 Task: Set the organization email for the organization "Mark56771" to "mark8@gmail.com".
Action: Mouse moved to (670, 227)
Screenshot: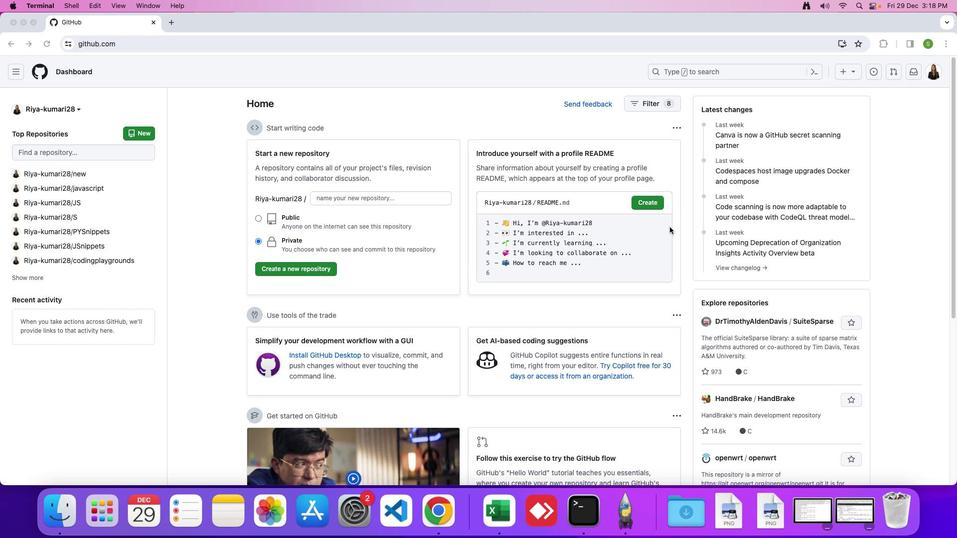 
Action: Mouse scrolled (670, 227) with delta (0, 0)
Screenshot: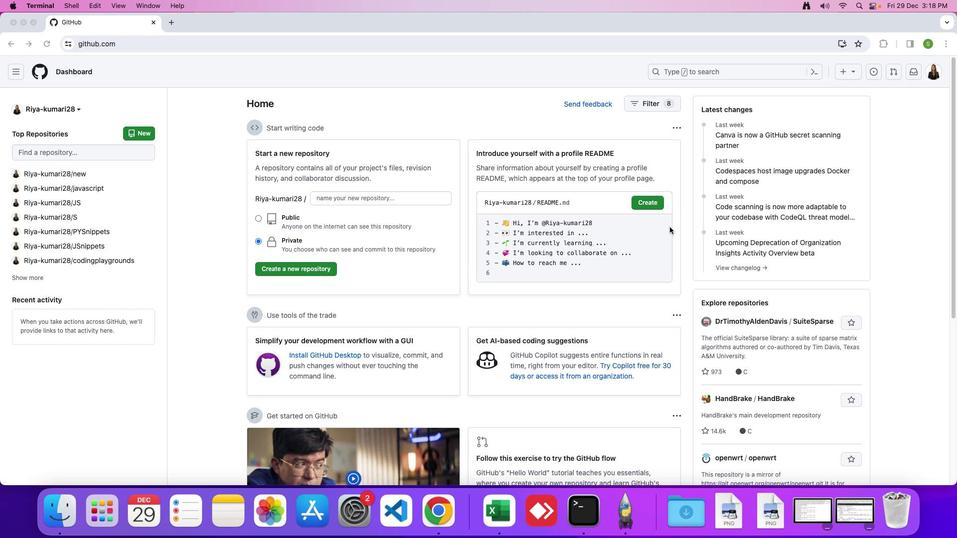 
Action: Mouse scrolled (670, 227) with delta (0, 0)
Screenshot: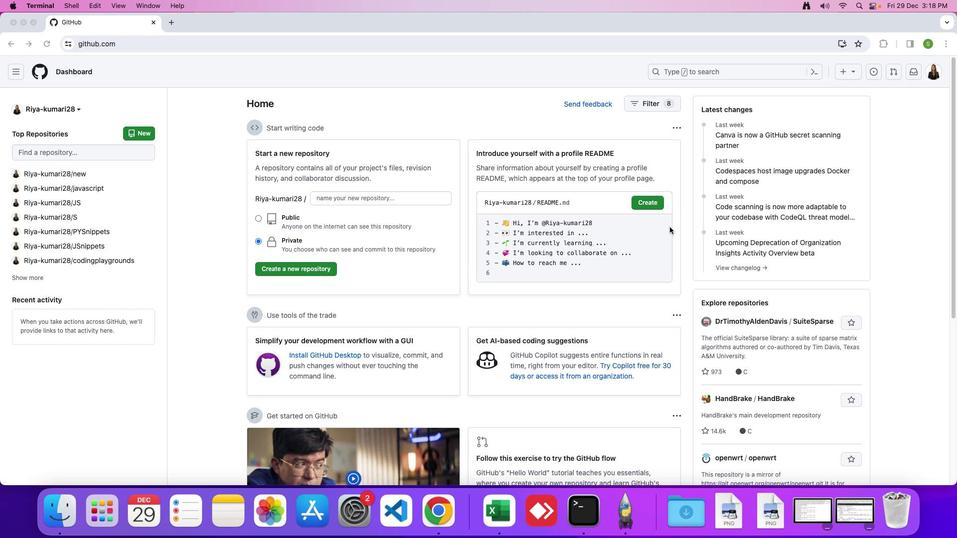 
Action: Mouse scrolled (670, 227) with delta (0, 0)
Screenshot: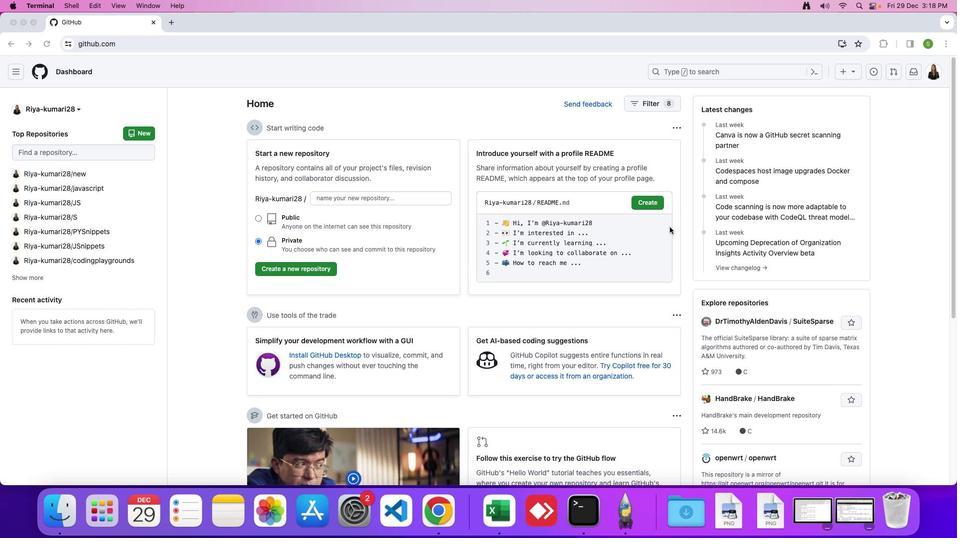 
Action: Mouse scrolled (670, 227) with delta (0, 0)
Screenshot: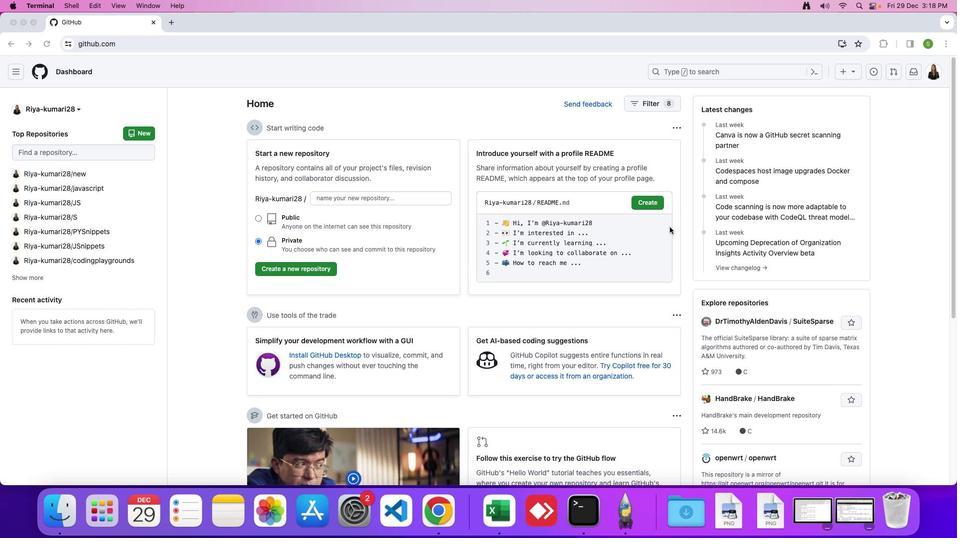 
Action: Mouse moved to (927, 70)
Screenshot: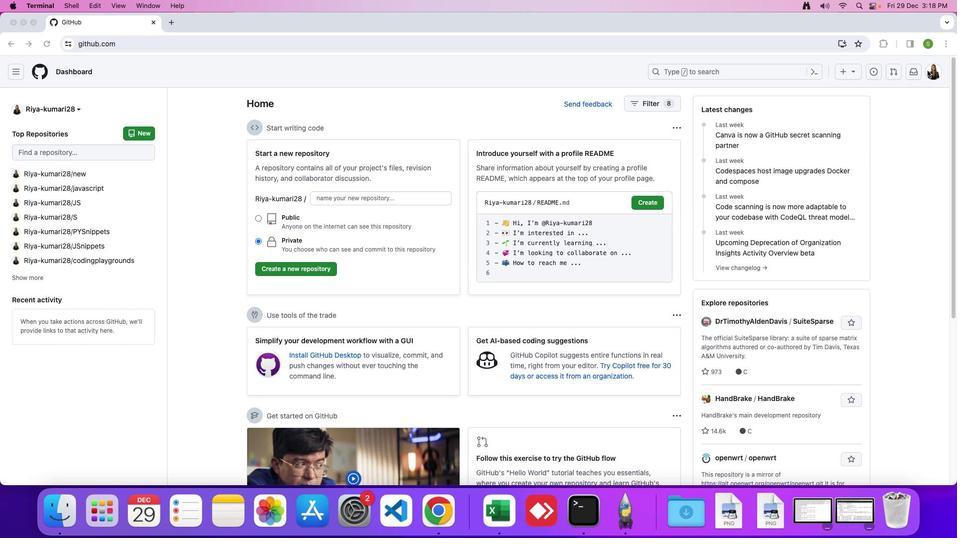 
Action: Mouse pressed left at (927, 70)
Screenshot: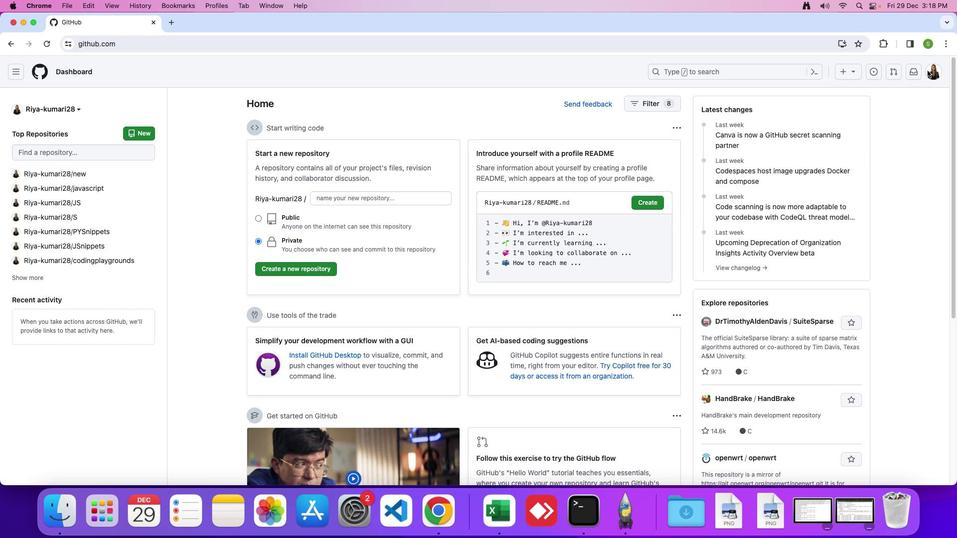 
Action: Mouse moved to (929, 69)
Screenshot: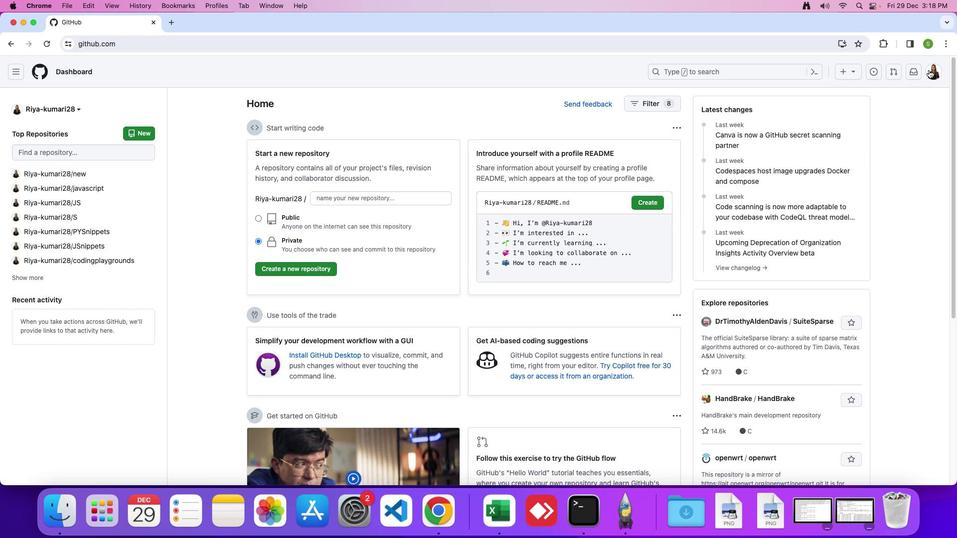
Action: Mouse pressed left at (929, 69)
Screenshot: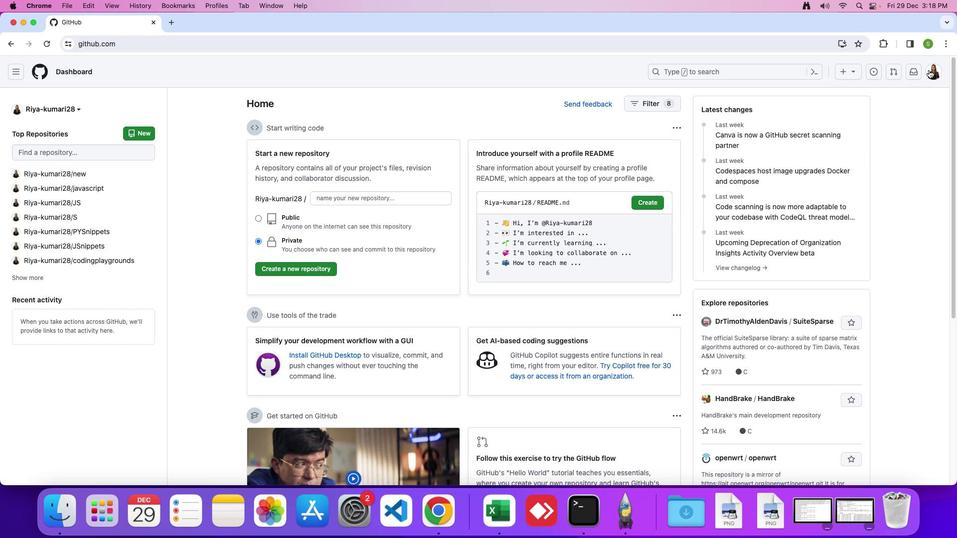 
Action: Mouse moved to (878, 192)
Screenshot: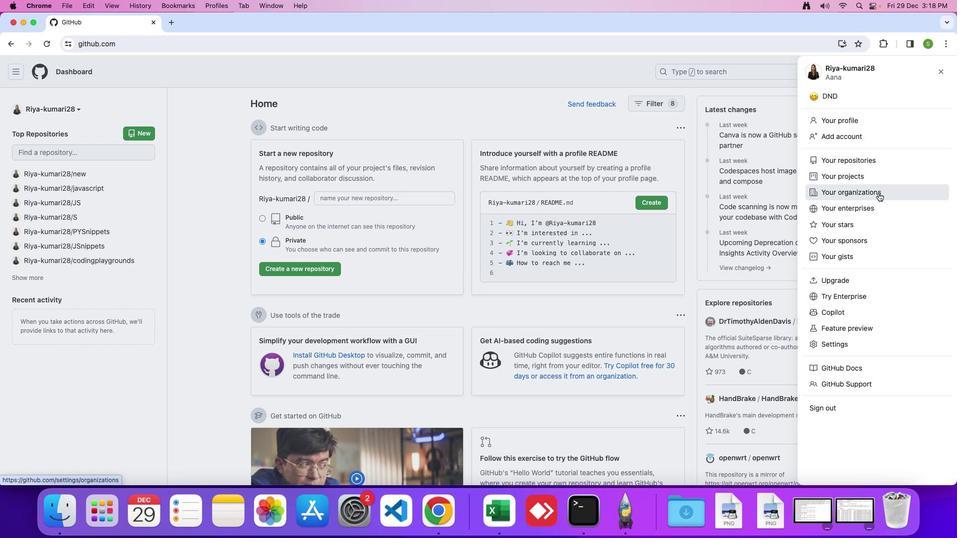 
Action: Mouse pressed left at (878, 192)
Screenshot: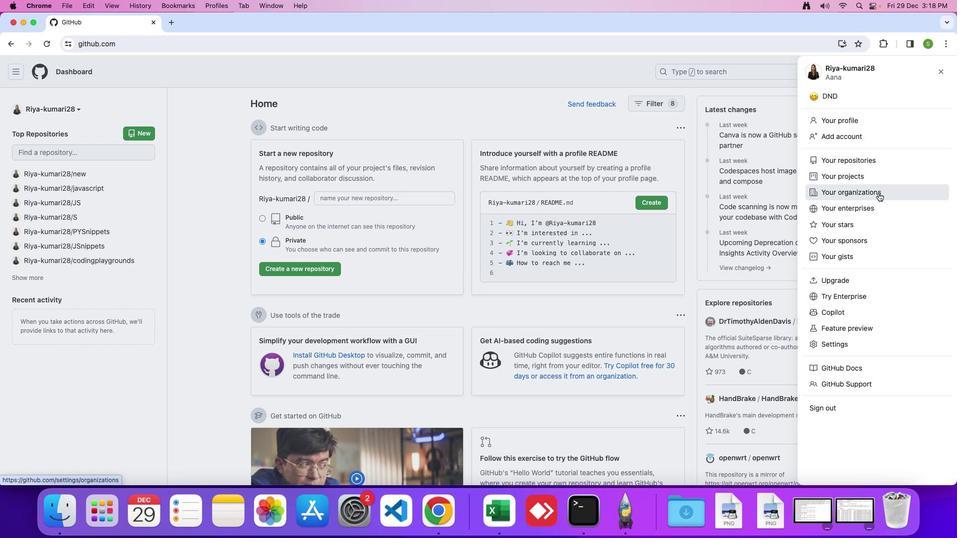 
Action: Mouse moved to (722, 203)
Screenshot: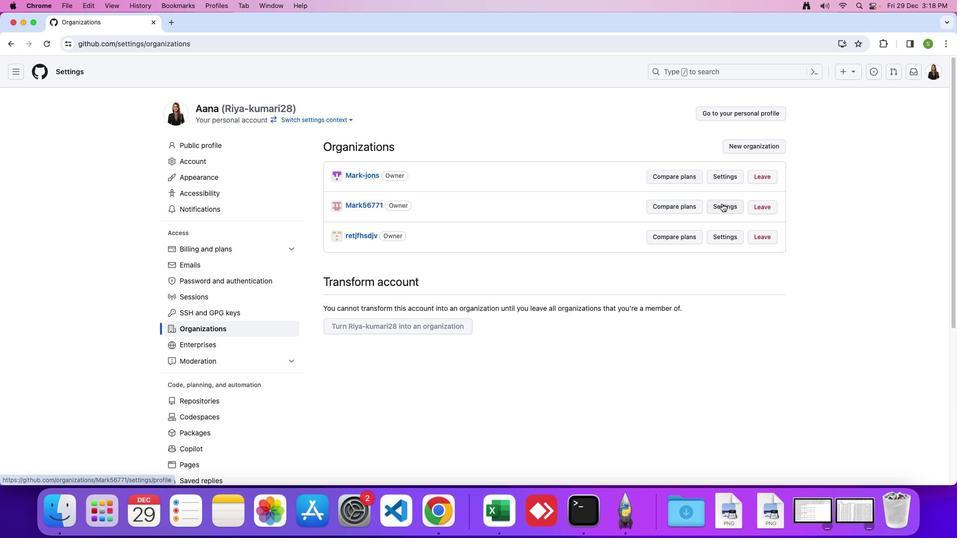 
Action: Mouse pressed left at (722, 203)
Screenshot: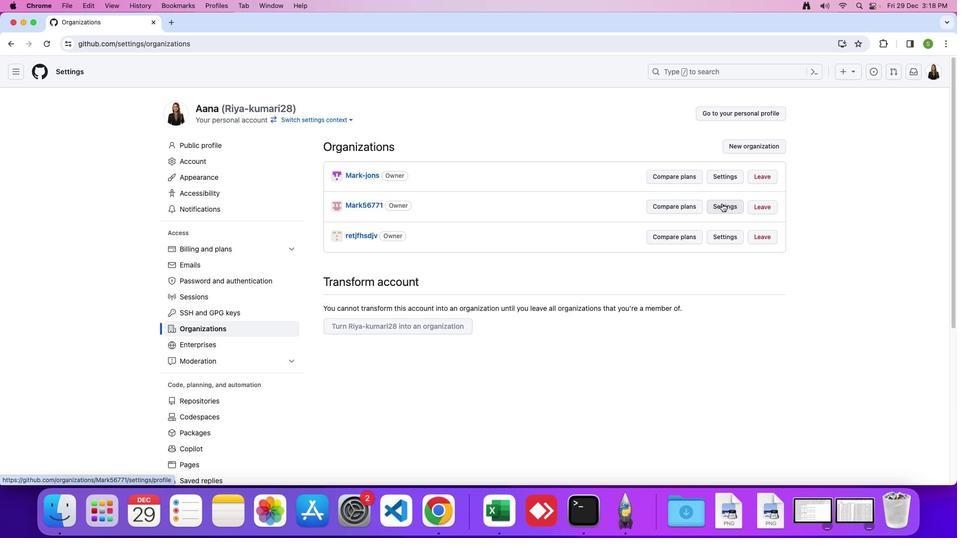 
Action: Mouse moved to (465, 243)
Screenshot: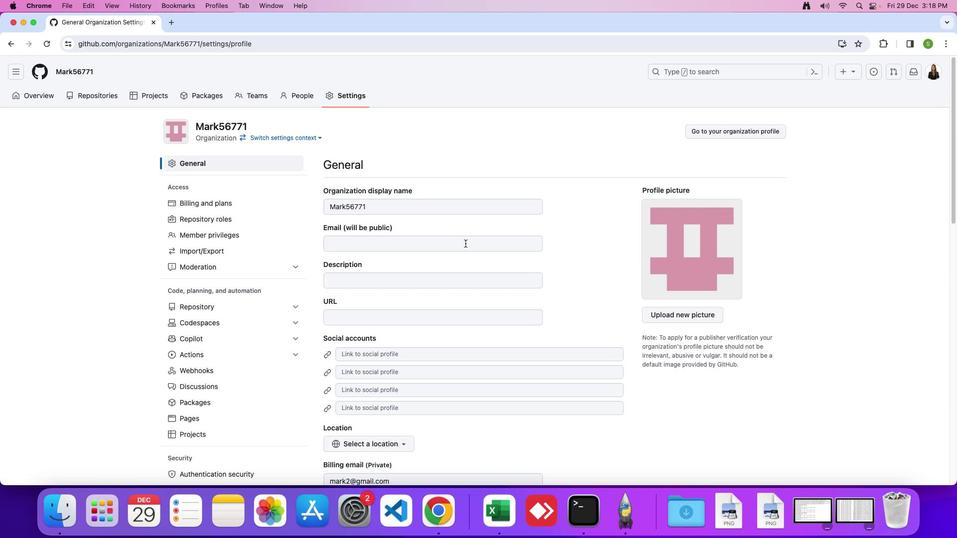 
Action: Mouse pressed left at (465, 243)
Screenshot: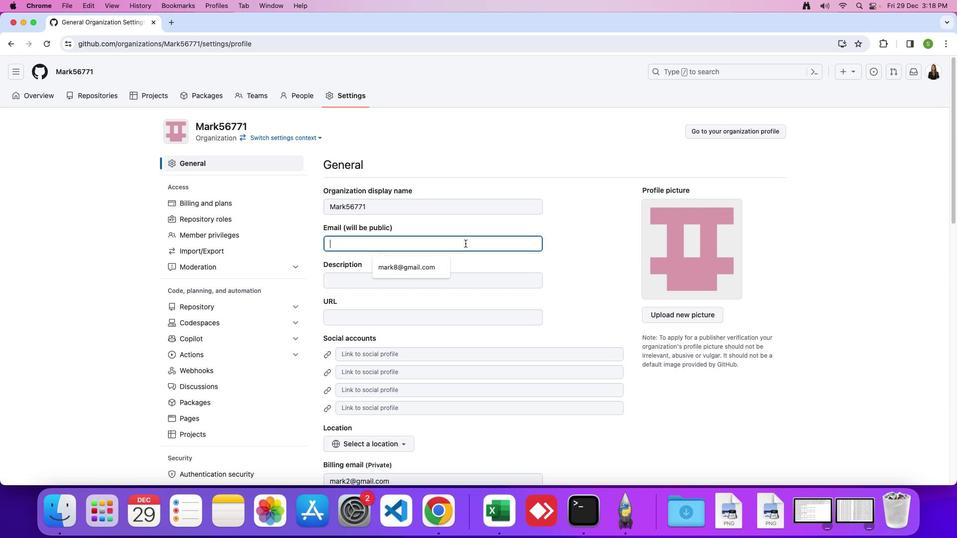 
Action: Mouse moved to (465, 243)
Screenshot: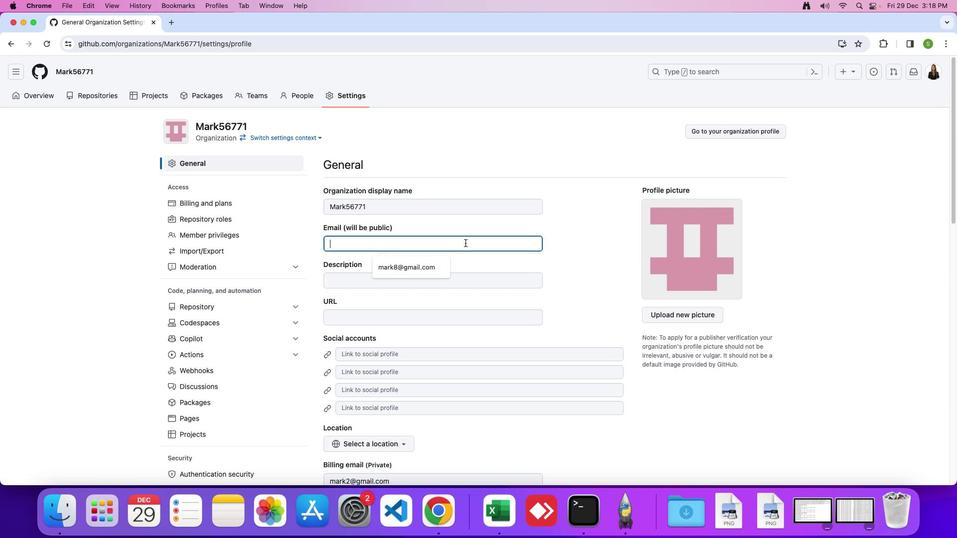 
Action: Key pressed Key.caps_lock'm''a''r''k''8'Key.shift'@''g''m''a''i''l''.''c''o''m'
Screenshot: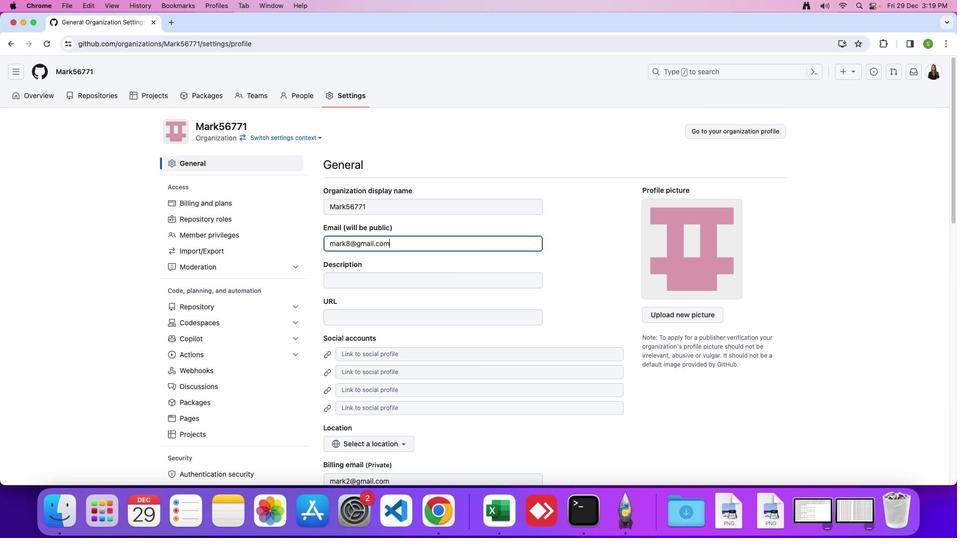 
Action: Mouse moved to (473, 311)
Screenshot: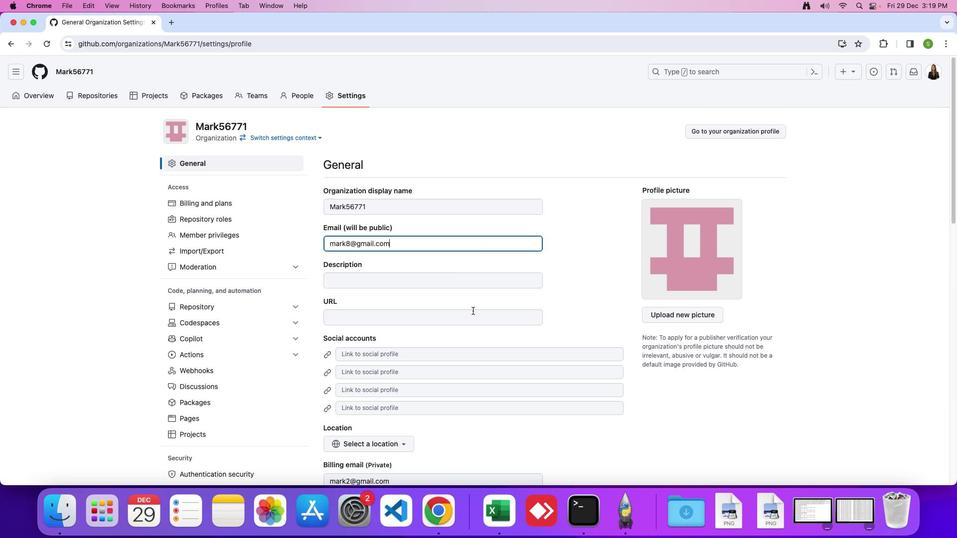 
Action: Mouse scrolled (473, 311) with delta (0, 0)
Screenshot: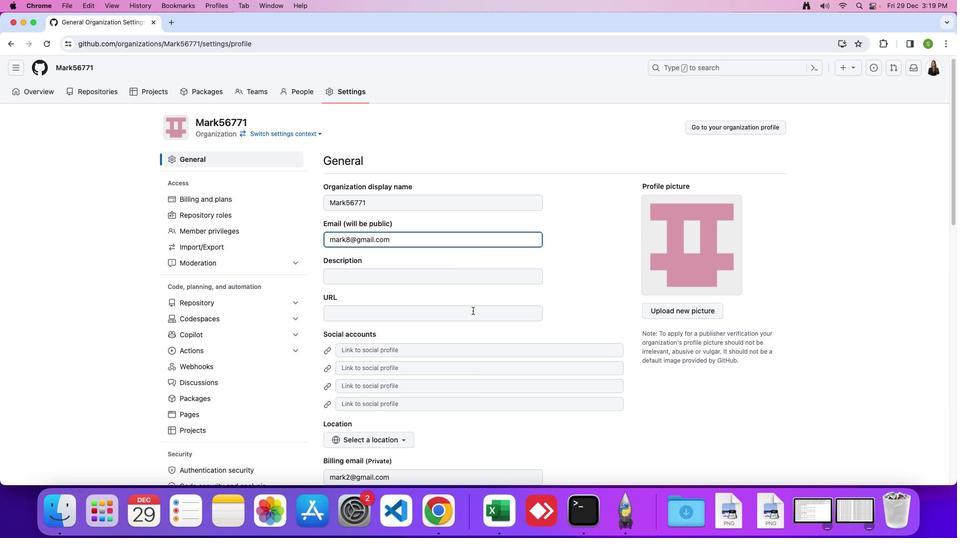
Action: Mouse scrolled (473, 311) with delta (0, 0)
Screenshot: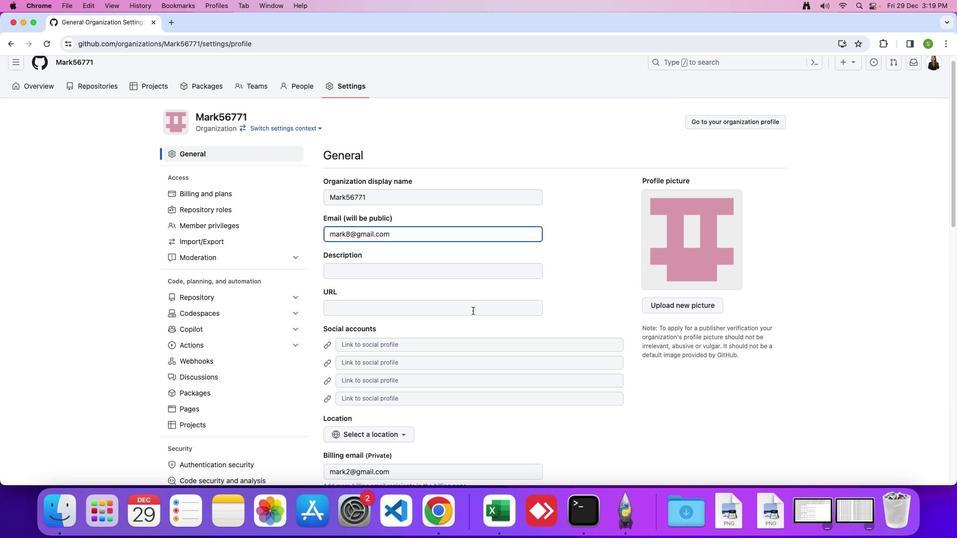 
Action: Mouse scrolled (473, 311) with delta (0, 0)
Screenshot: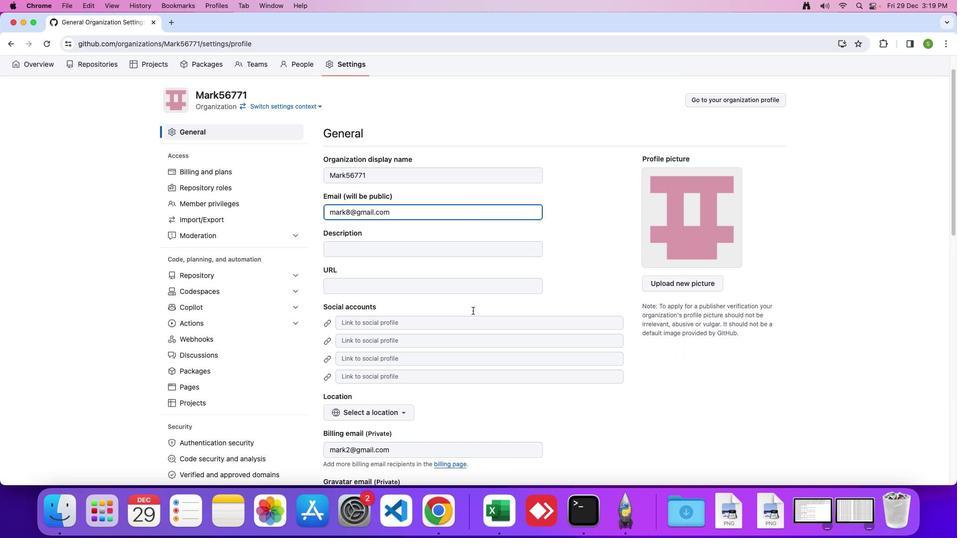 
Action: Mouse scrolled (473, 311) with delta (0, 0)
Screenshot: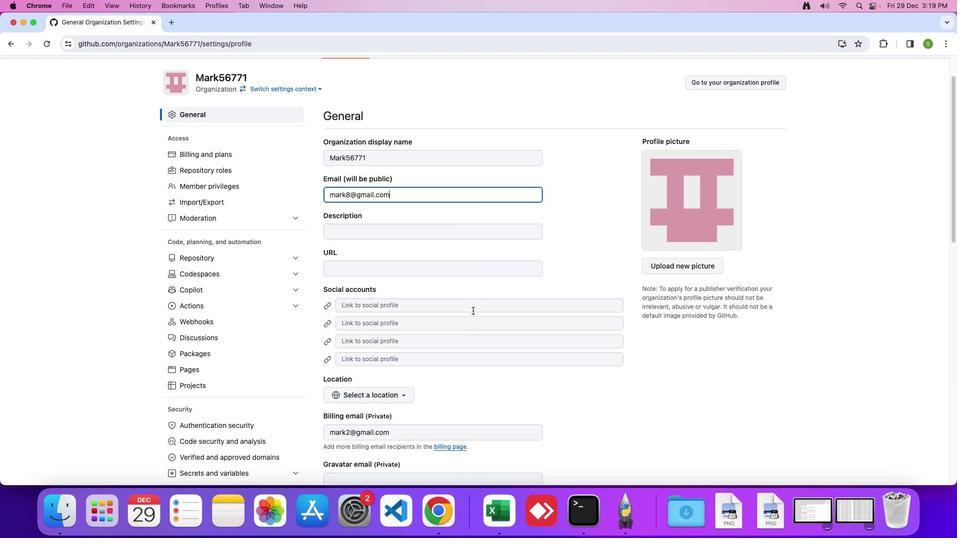 
Action: Mouse scrolled (473, 311) with delta (0, 0)
Screenshot: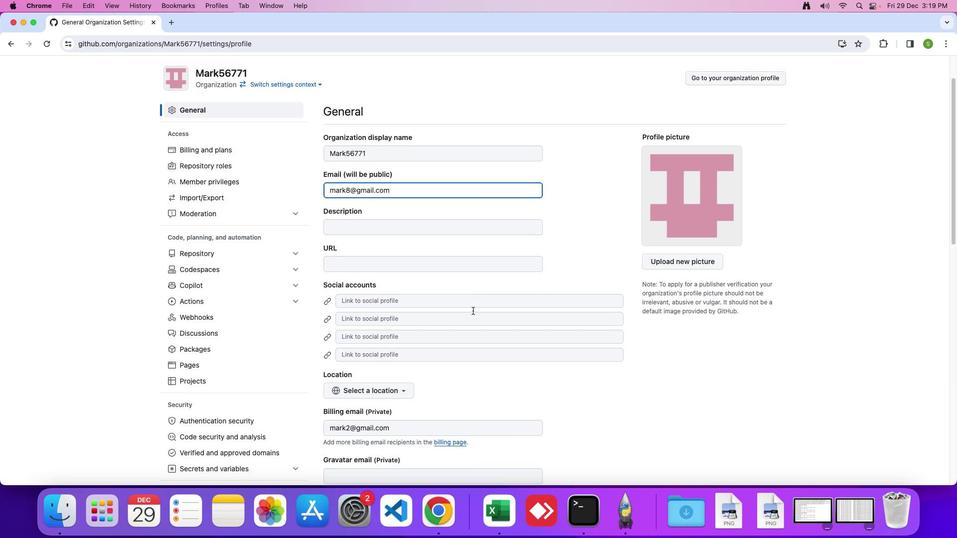 
Action: Mouse scrolled (473, 311) with delta (0, 0)
Screenshot: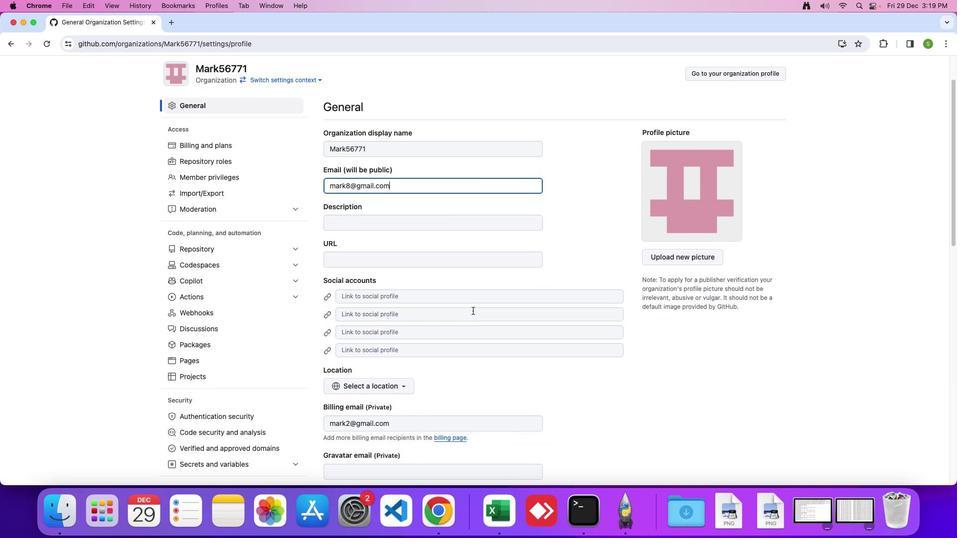 
Action: Mouse scrolled (473, 311) with delta (0, 0)
Screenshot: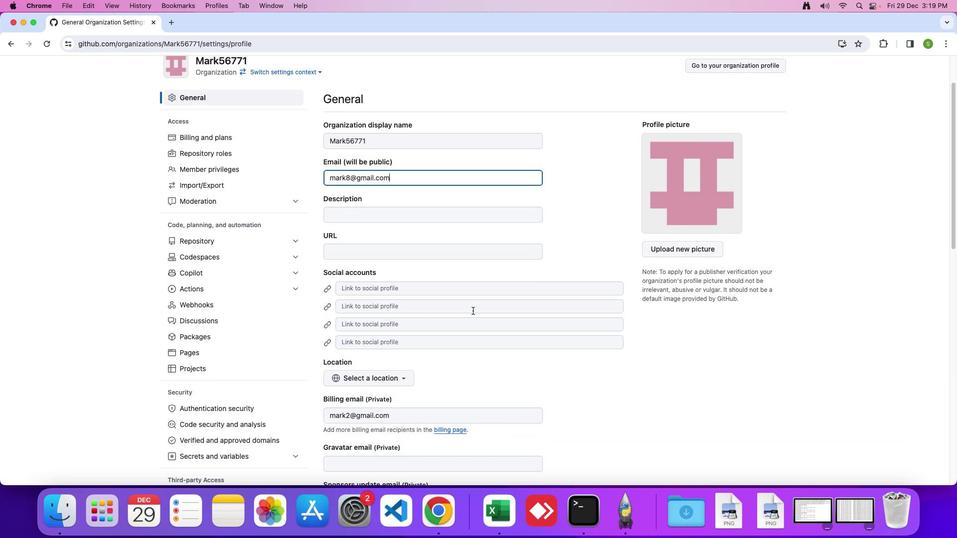 
Action: Mouse scrolled (473, 311) with delta (0, 0)
Screenshot: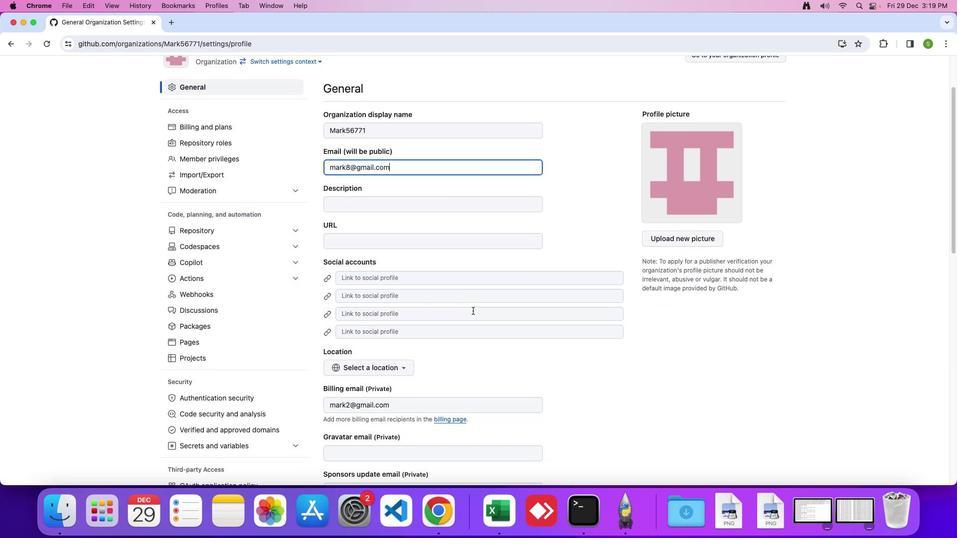 
Action: Mouse scrolled (473, 311) with delta (0, 0)
Screenshot: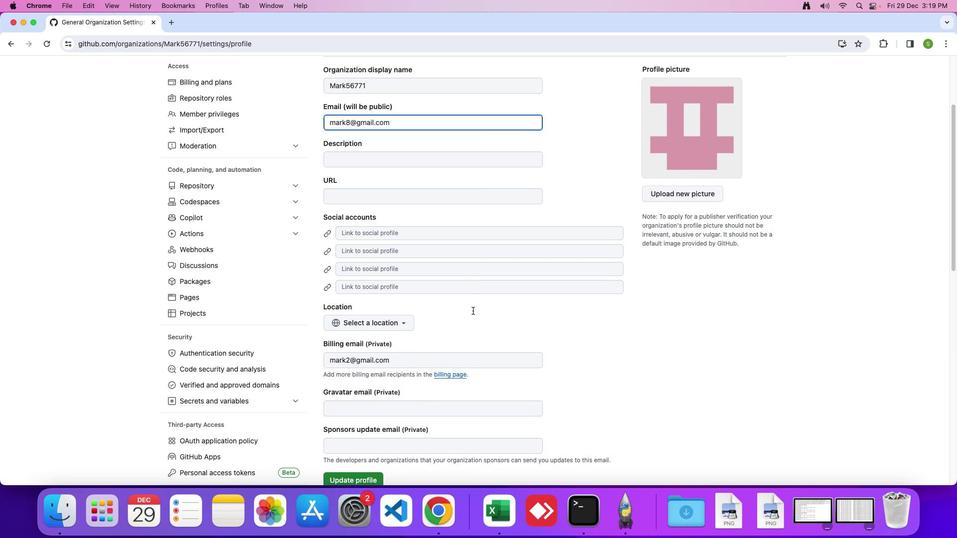 
Action: Mouse scrolled (473, 311) with delta (0, 0)
Screenshot: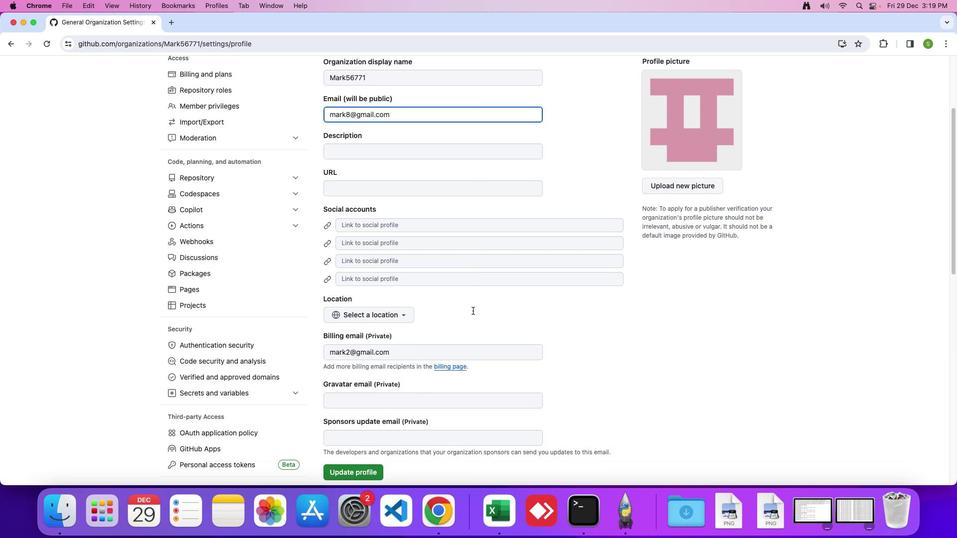 
Action: Mouse scrolled (473, 311) with delta (0, -1)
Screenshot: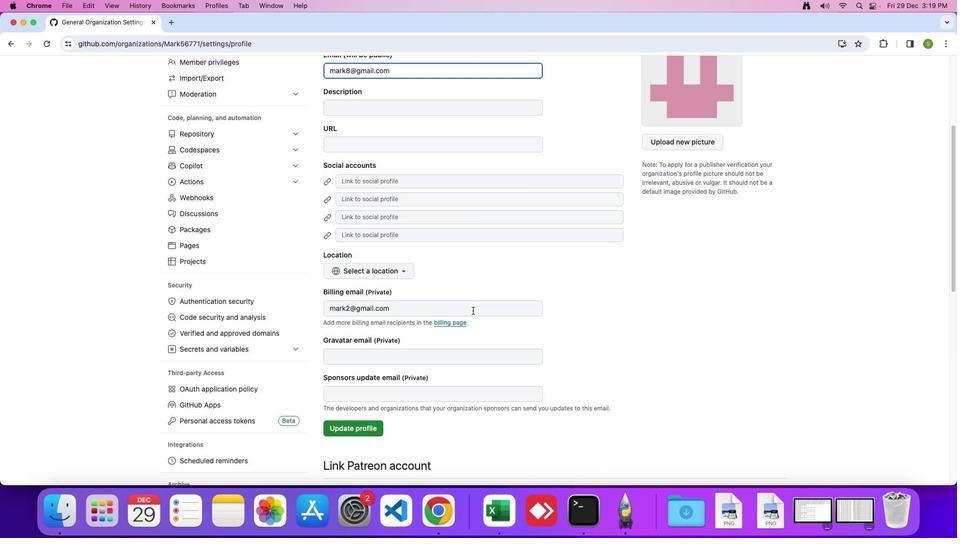 
Action: Mouse scrolled (473, 311) with delta (0, 0)
Screenshot: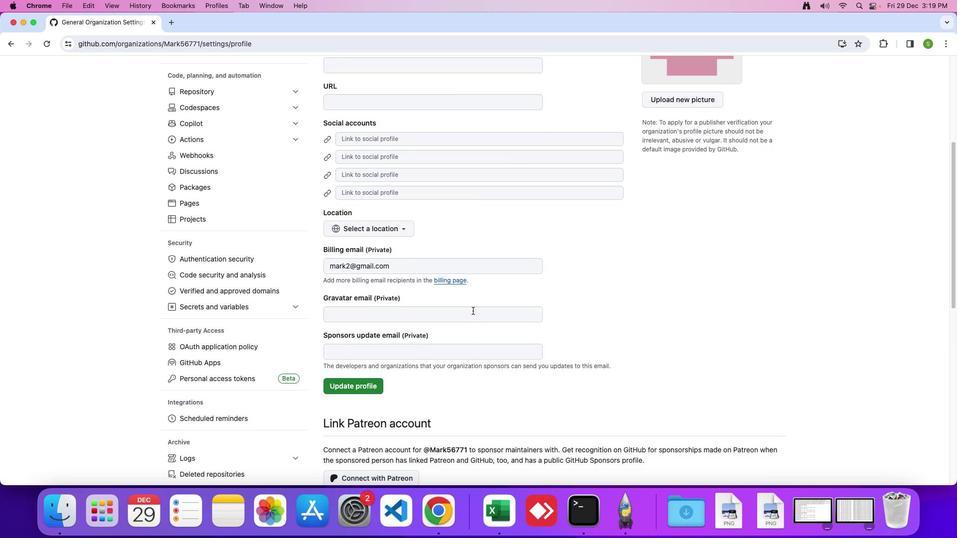 
Action: Mouse scrolled (473, 311) with delta (0, 0)
Screenshot: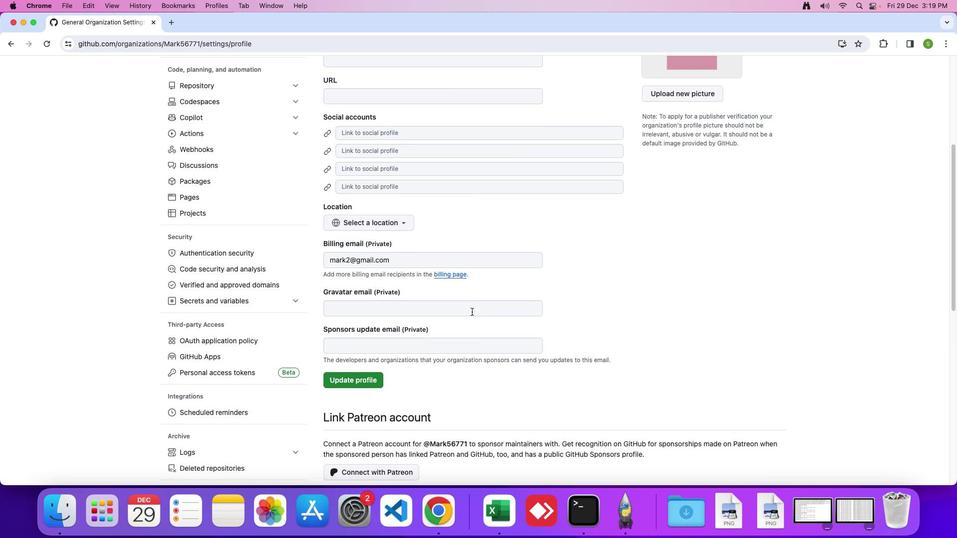 
Action: Mouse moved to (353, 369)
Screenshot: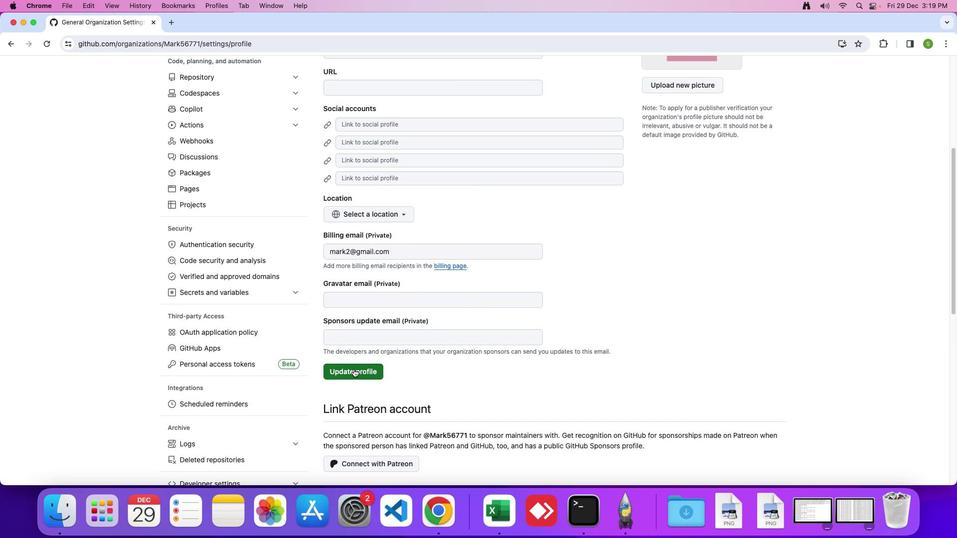 
Action: Mouse pressed left at (353, 369)
Screenshot: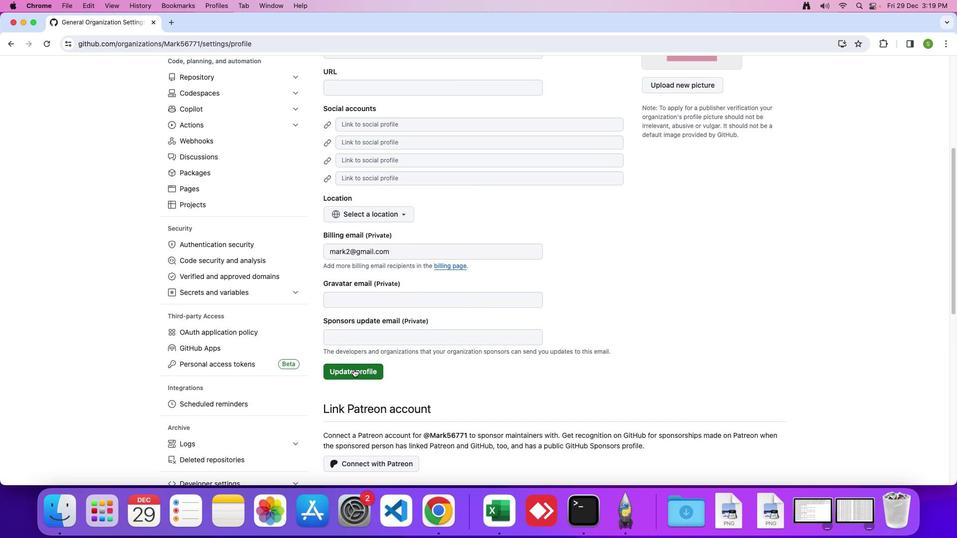 
